 Task: In update from your network turn off push notifications.
Action: Mouse moved to (619, 60)
Screenshot: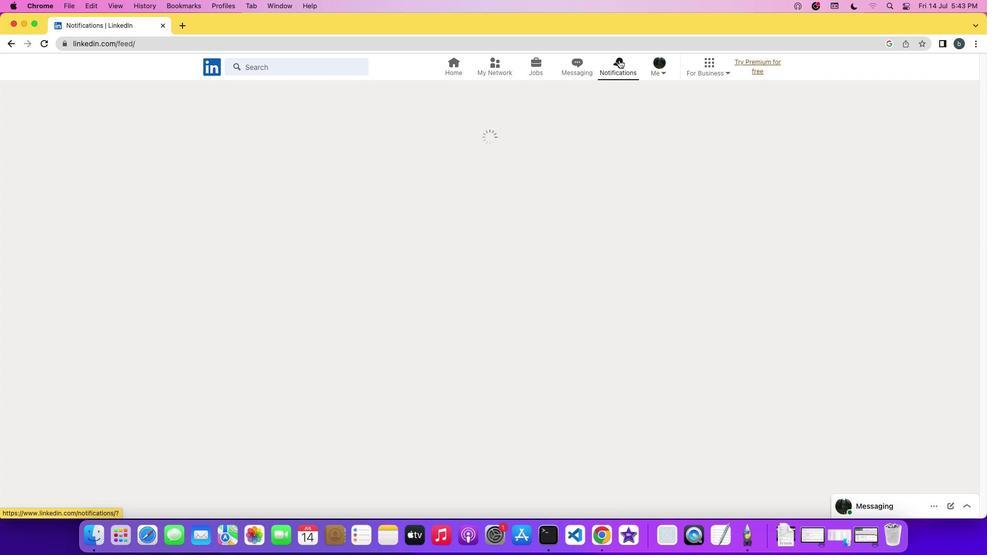 
Action: Mouse pressed left at (619, 60)
Screenshot: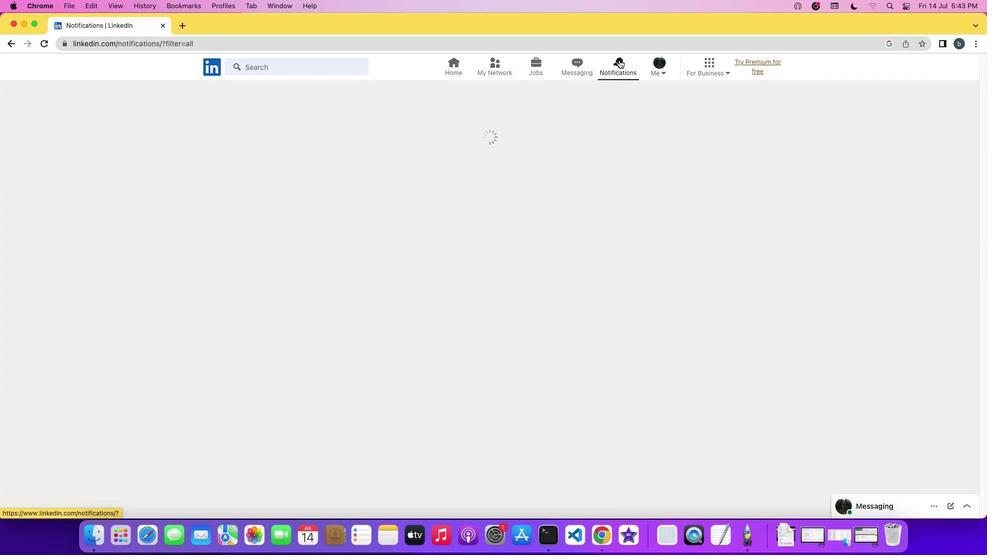 
Action: Mouse pressed left at (619, 60)
Screenshot: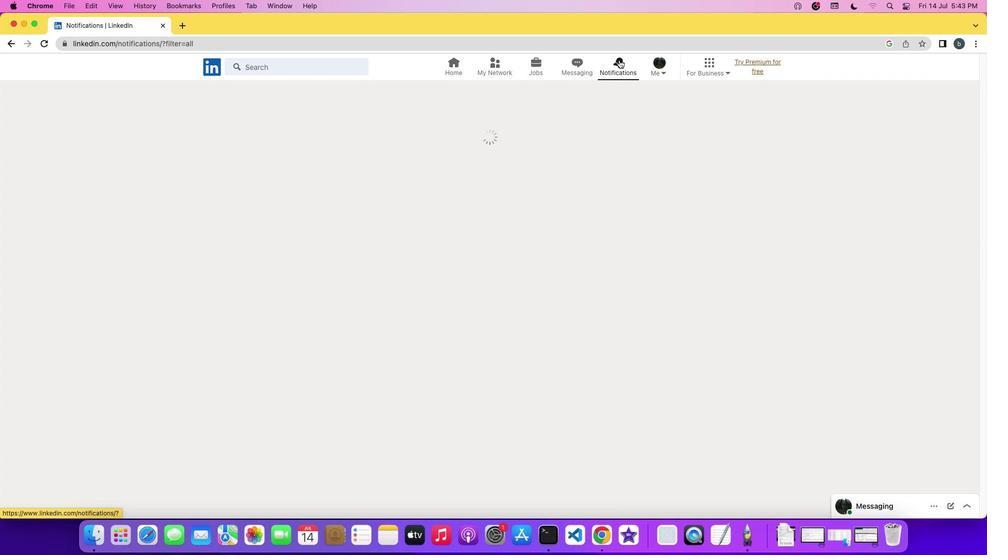 
Action: Mouse moved to (237, 132)
Screenshot: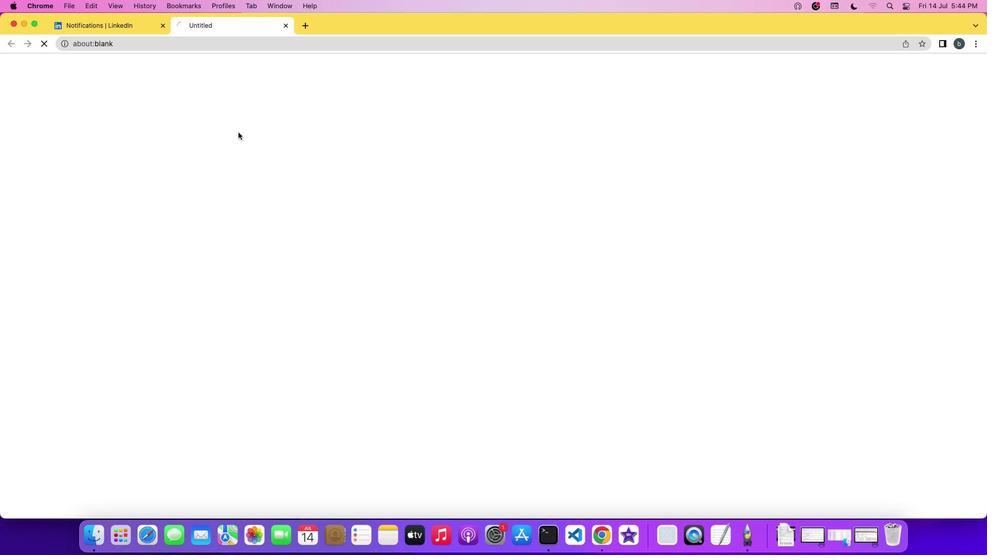 
Action: Mouse pressed left at (237, 132)
Screenshot: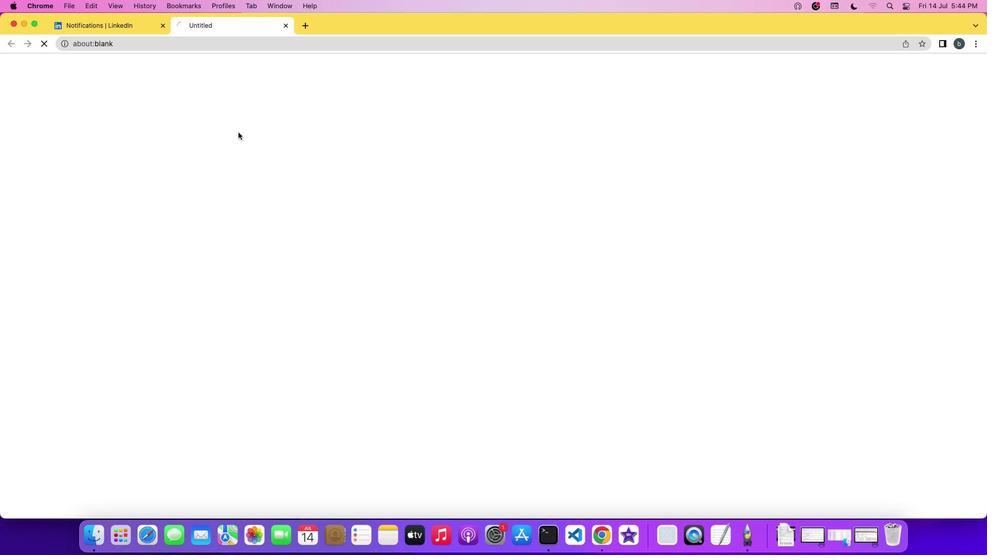 
Action: Mouse moved to (448, 177)
Screenshot: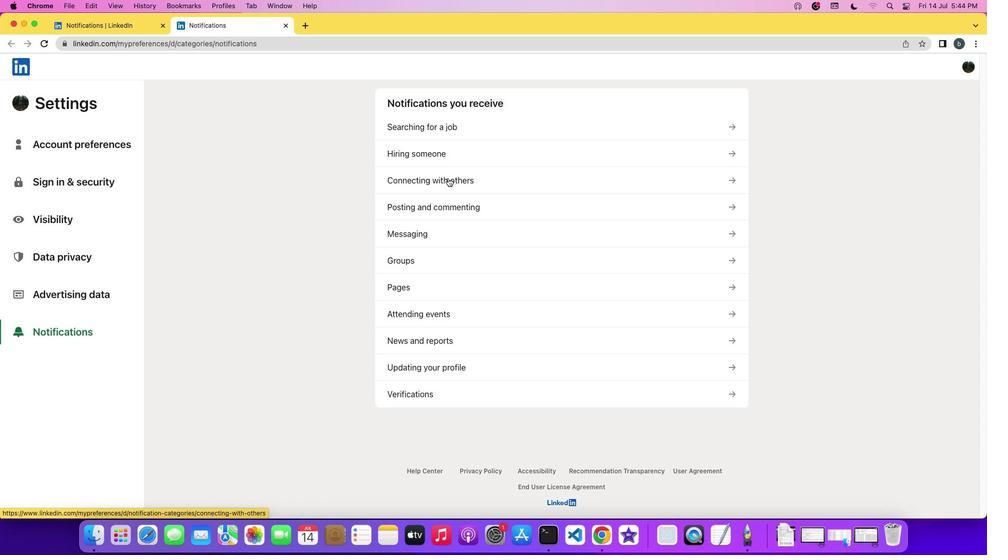 
Action: Mouse pressed left at (448, 177)
Screenshot: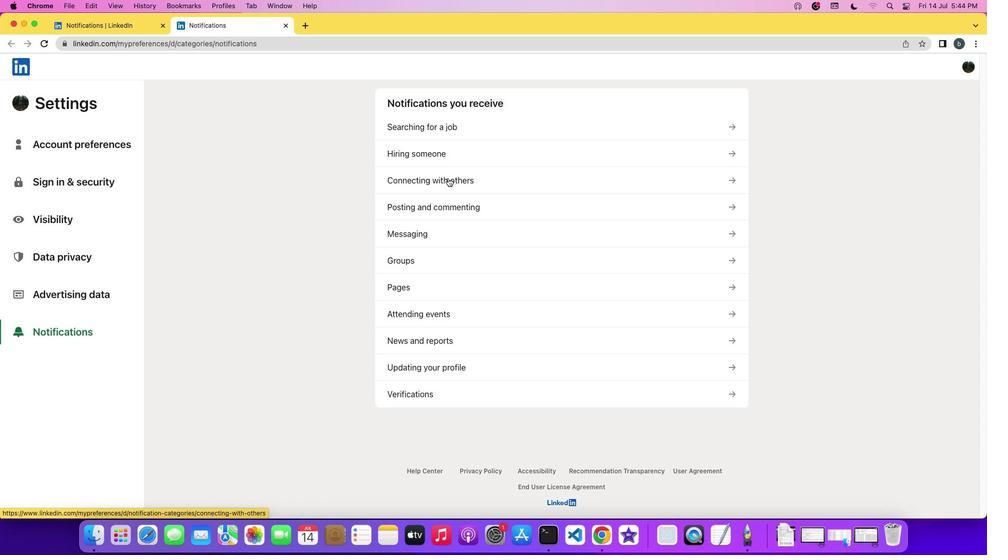 
Action: Mouse moved to (461, 198)
Screenshot: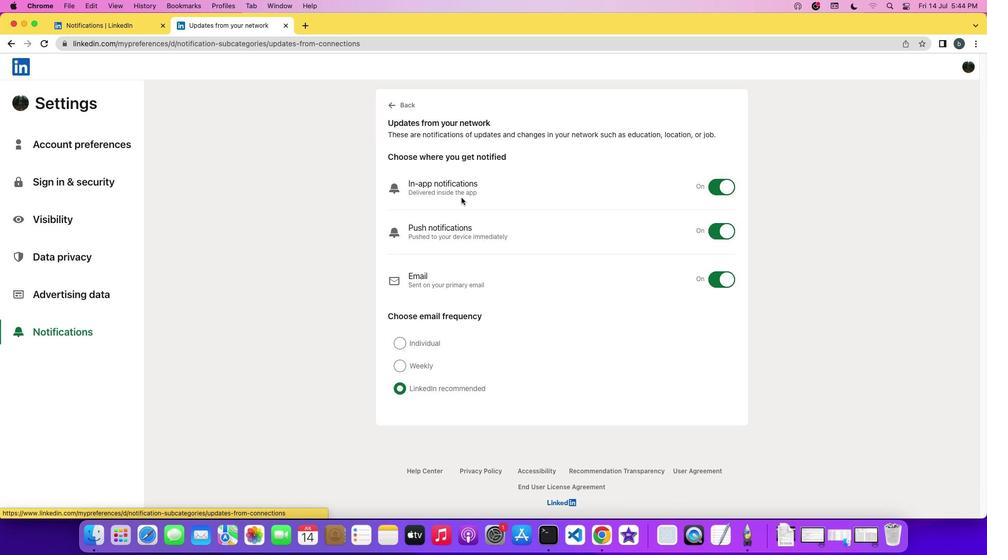 
Action: Mouse pressed left at (461, 198)
Screenshot: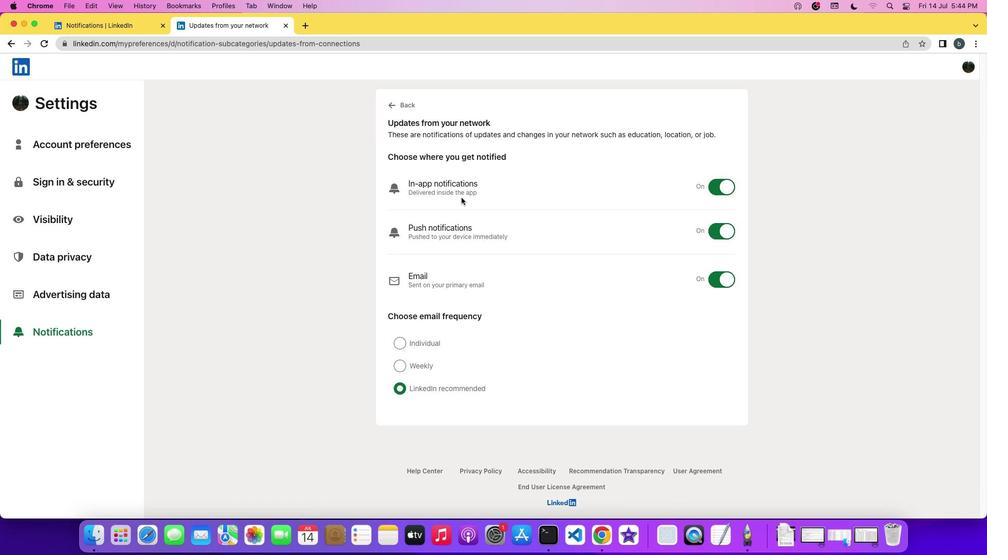 
Action: Mouse moved to (725, 231)
Screenshot: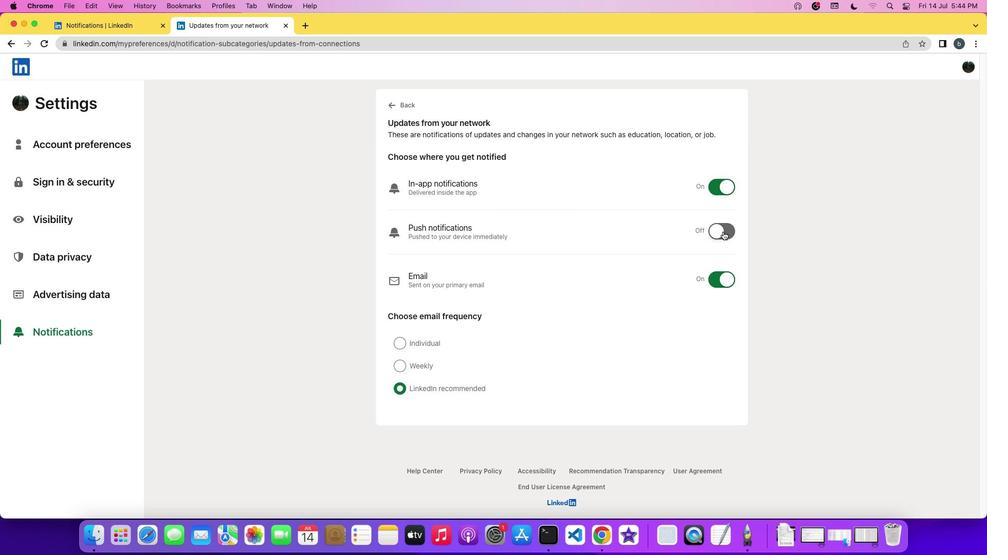 
Action: Mouse pressed left at (725, 231)
Screenshot: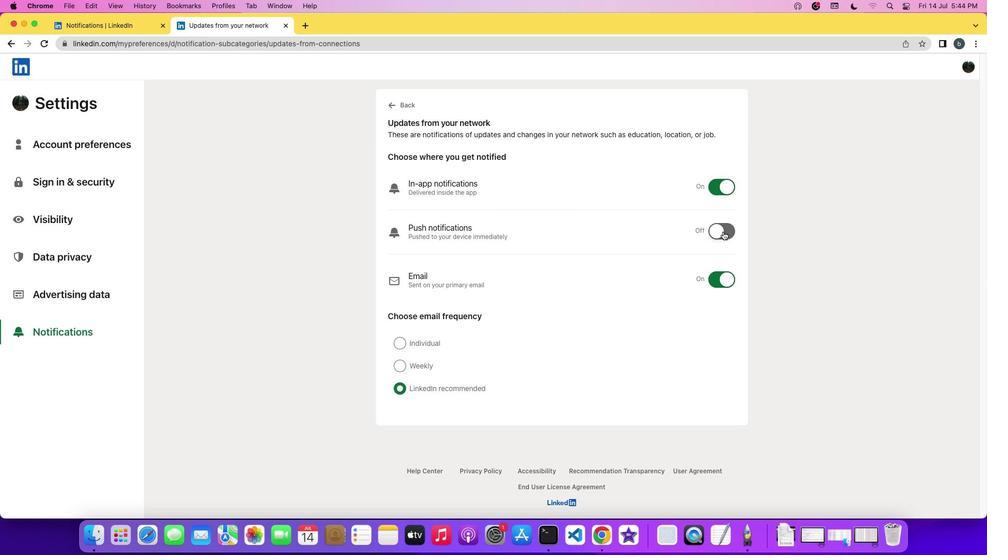 
Action: Mouse moved to (723, 231)
Screenshot: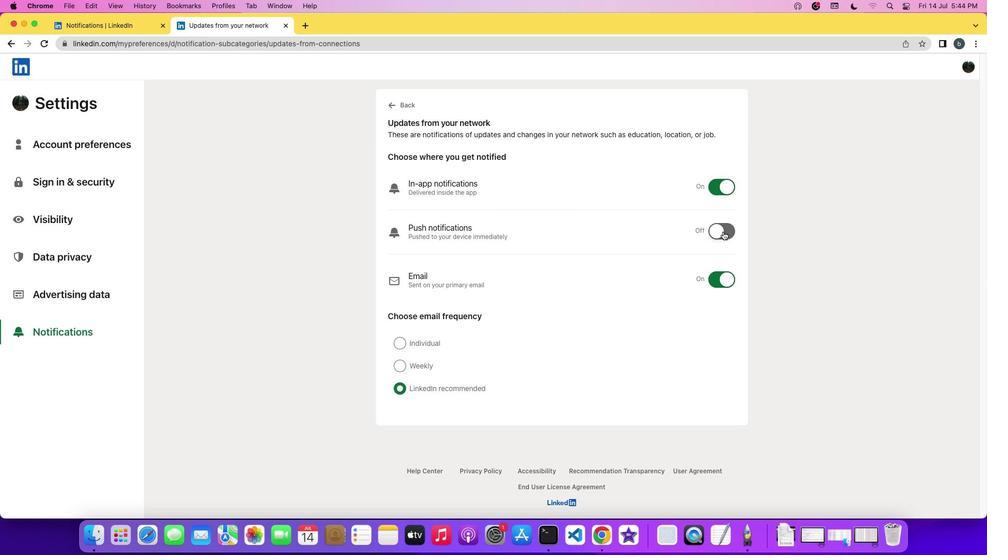 
